 Task: Look for "Menus" in the keyboard shortcut section.
Action: Mouse moved to (229, 60)
Screenshot: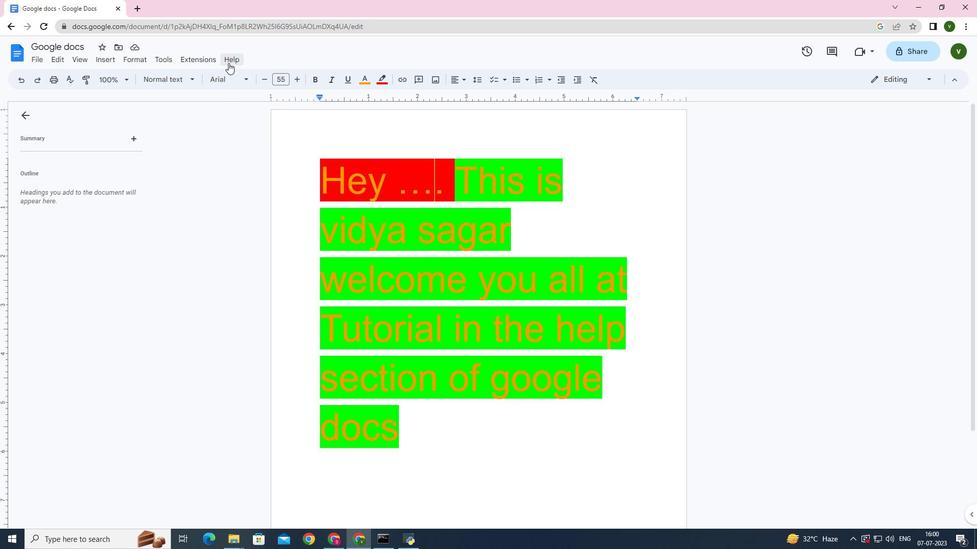 
Action: Mouse pressed left at (229, 60)
Screenshot: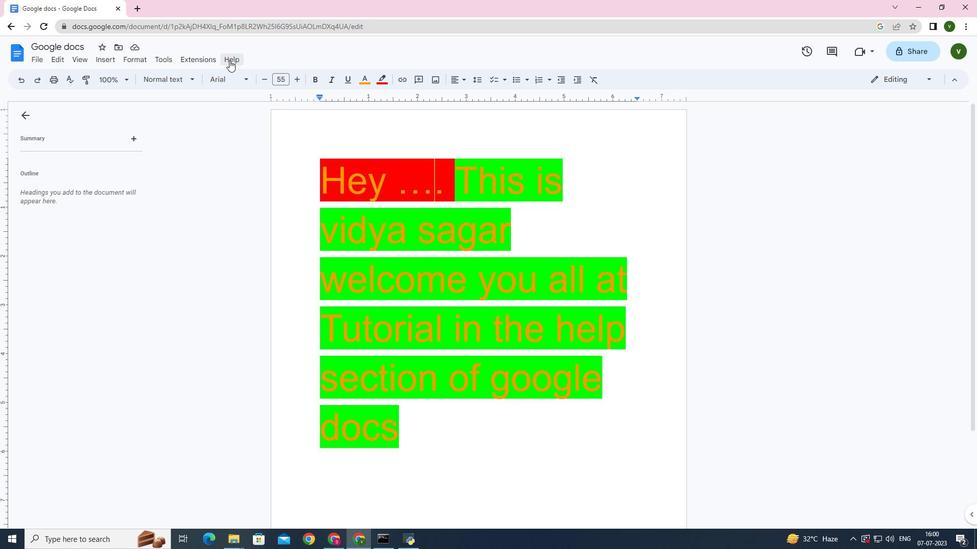 
Action: Mouse moved to (252, 247)
Screenshot: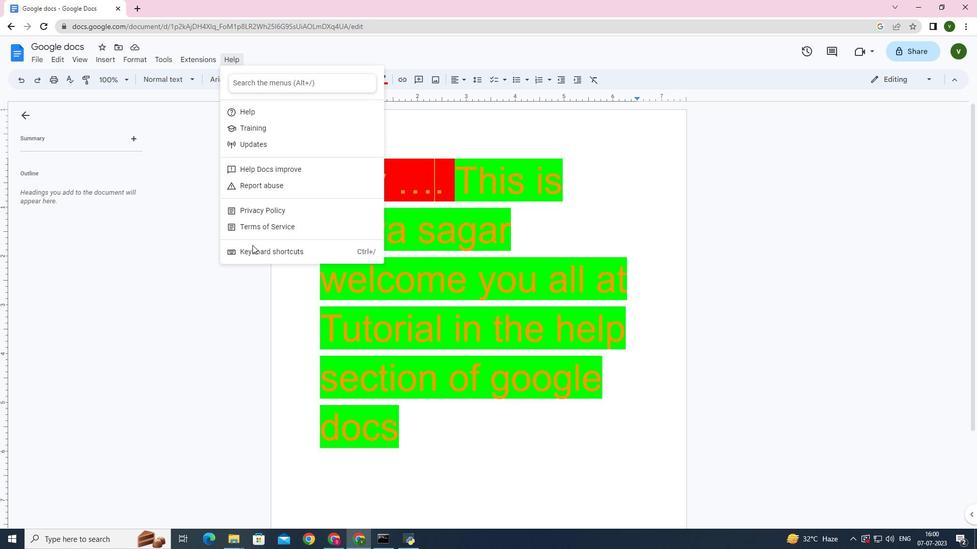 
Action: Mouse pressed left at (252, 247)
Screenshot: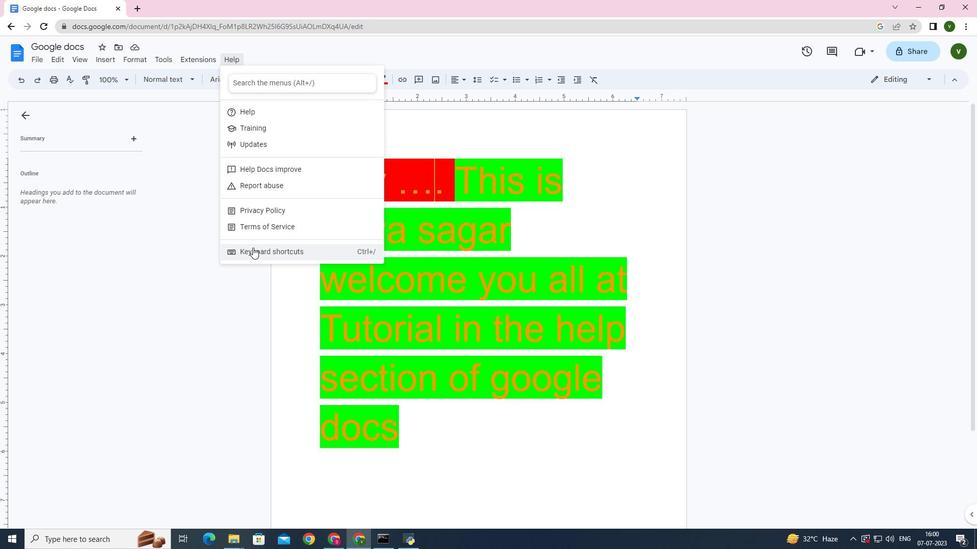 
Action: Mouse moved to (313, 301)
Screenshot: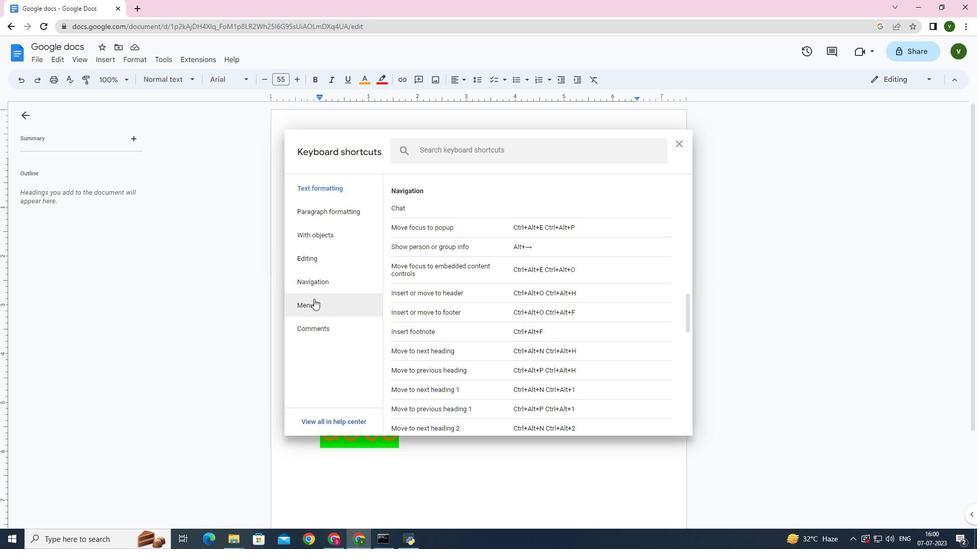 
Action: Mouse pressed left at (313, 301)
Screenshot: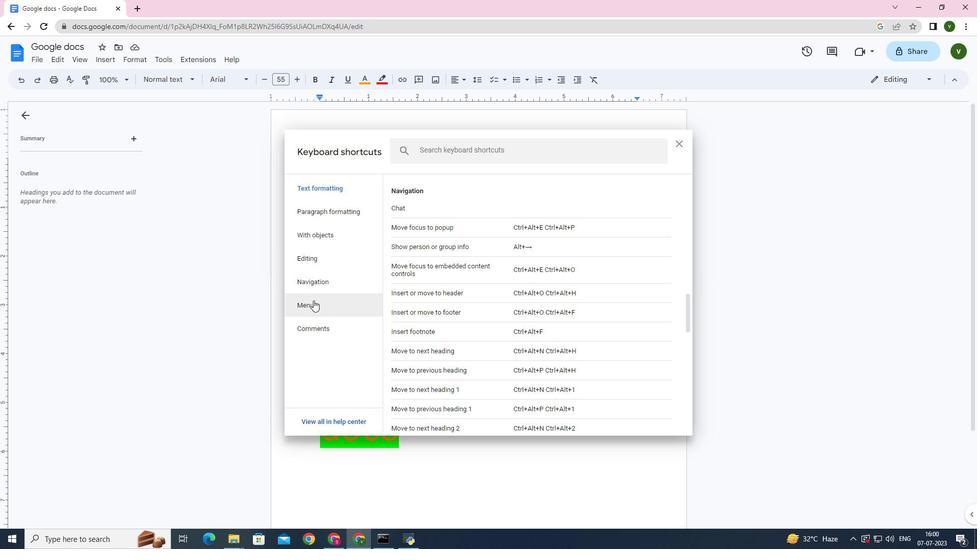 
